 Task: Check the median sale price of condos/co-ops in the last 3 years.
Action: Mouse moved to (1044, 198)
Screenshot: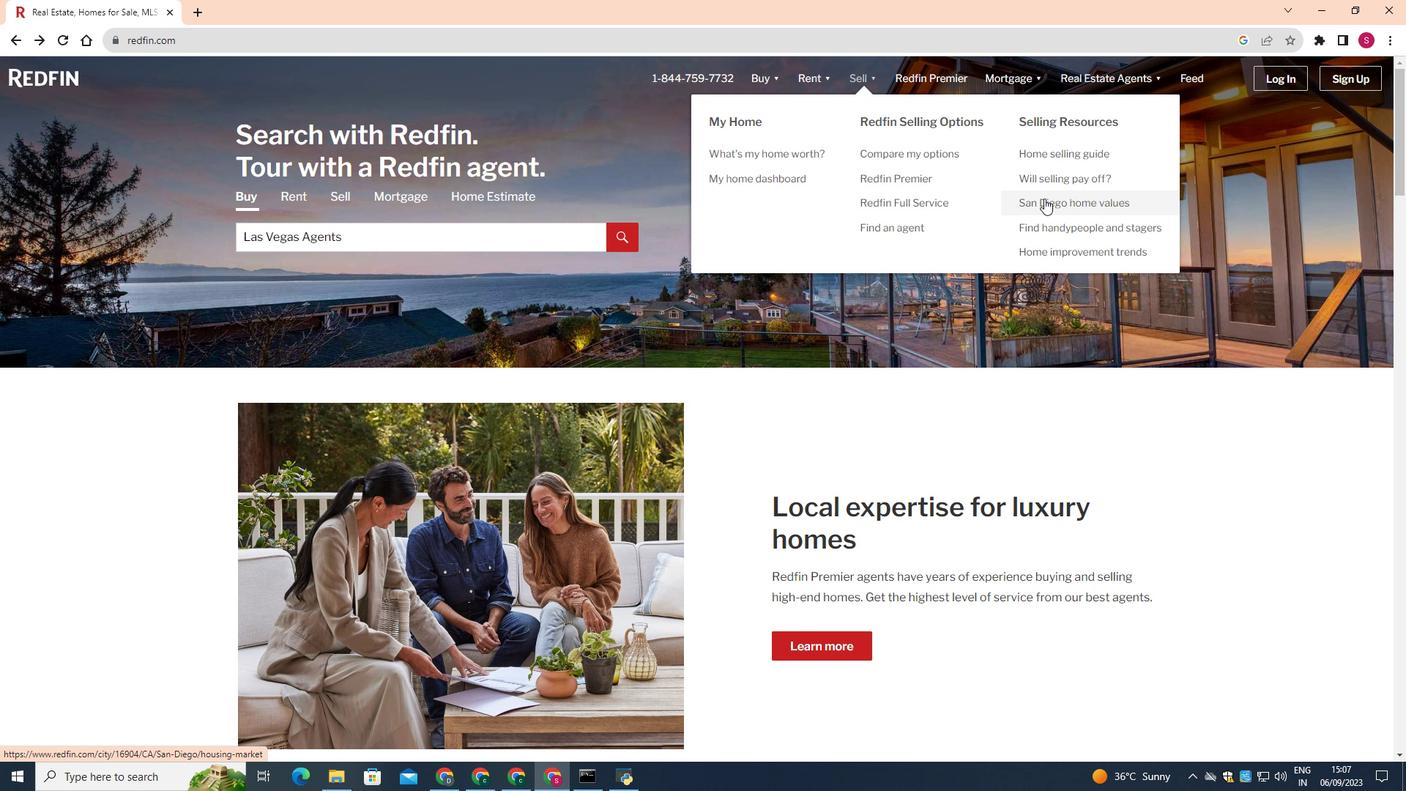 
Action: Mouse pressed left at (1044, 198)
Screenshot: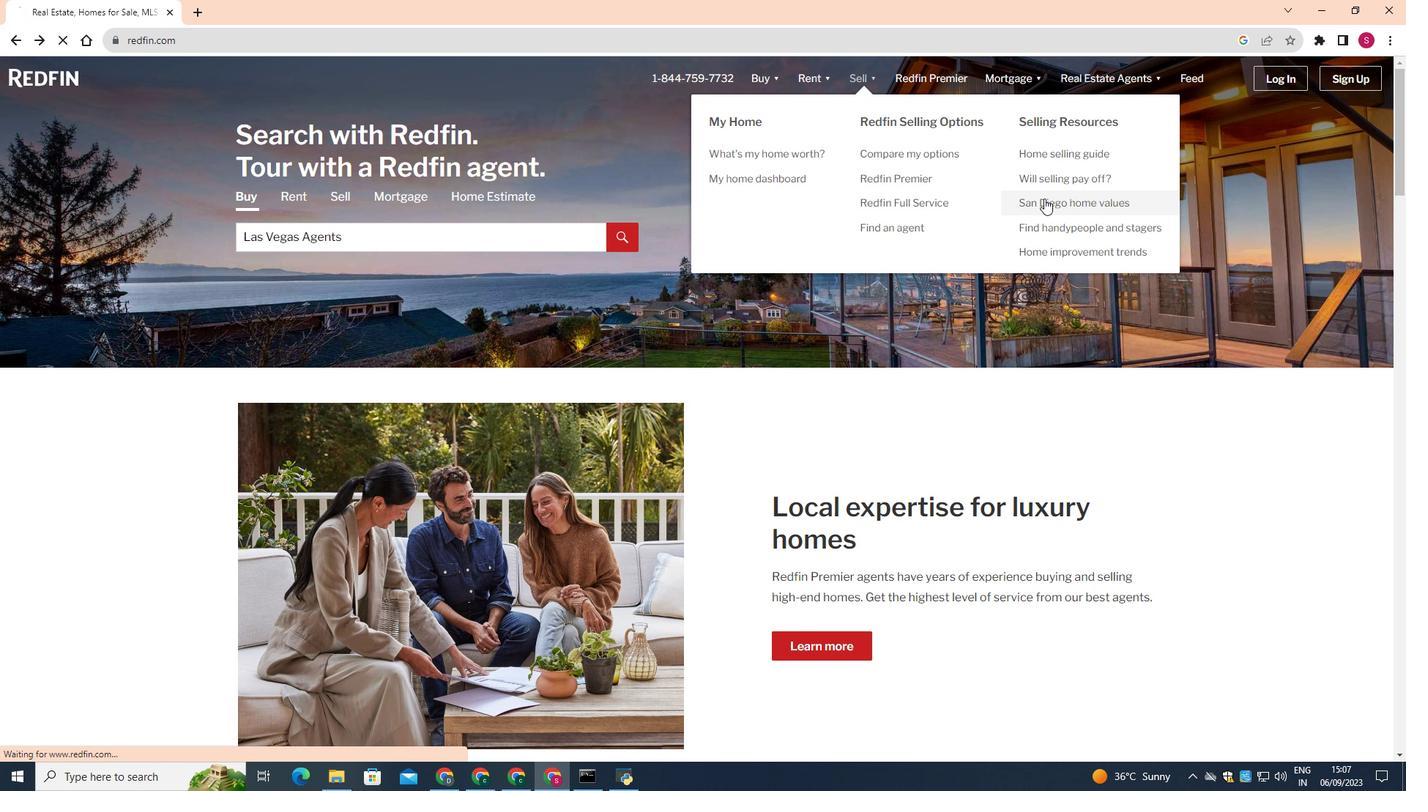
Action: Mouse moved to (359, 534)
Screenshot: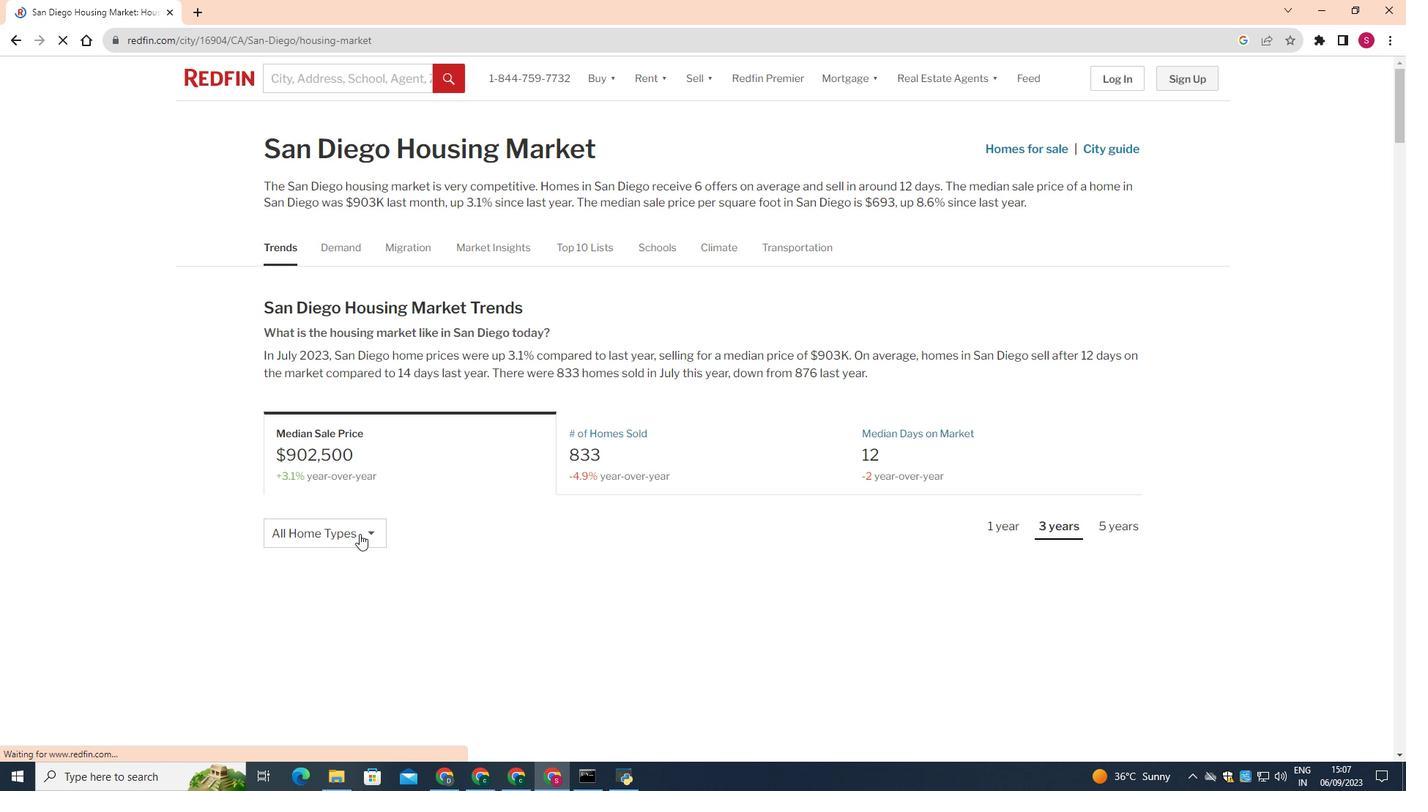 
Action: Mouse pressed left at (359, 534)
Screenshot: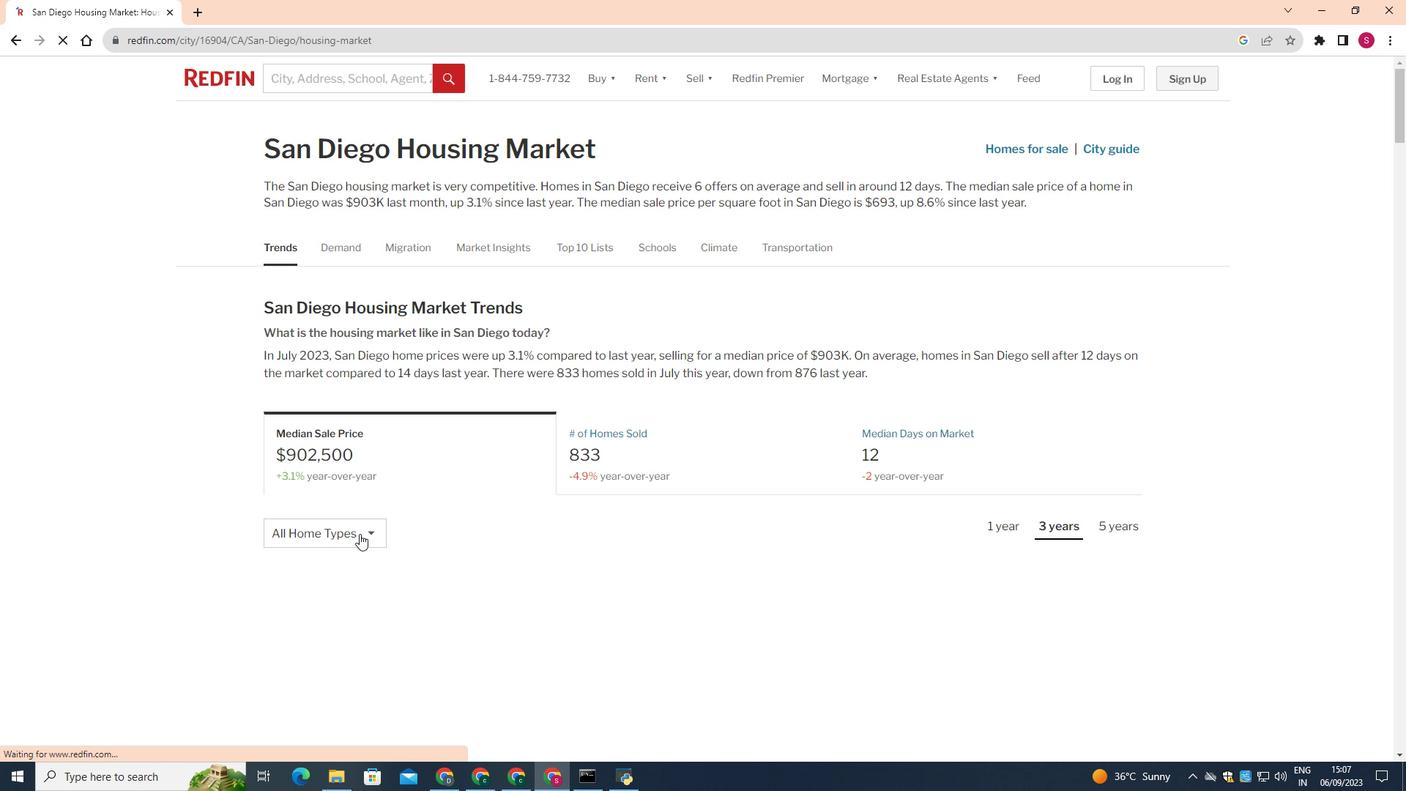 
Action: Mouse moved to (340, 535)
Screenshot: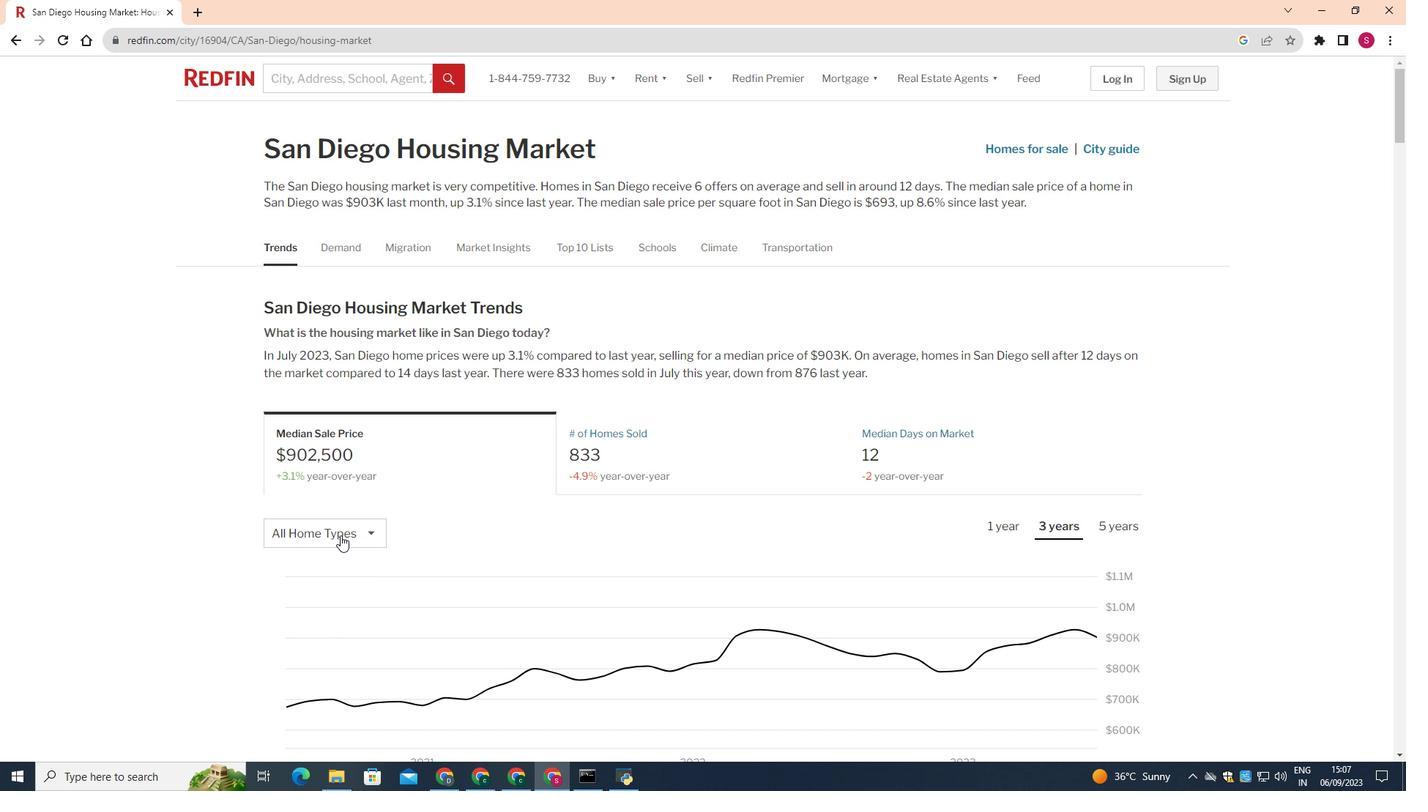 
Action: Mouse pressed left at (340, 535)
Screenshot: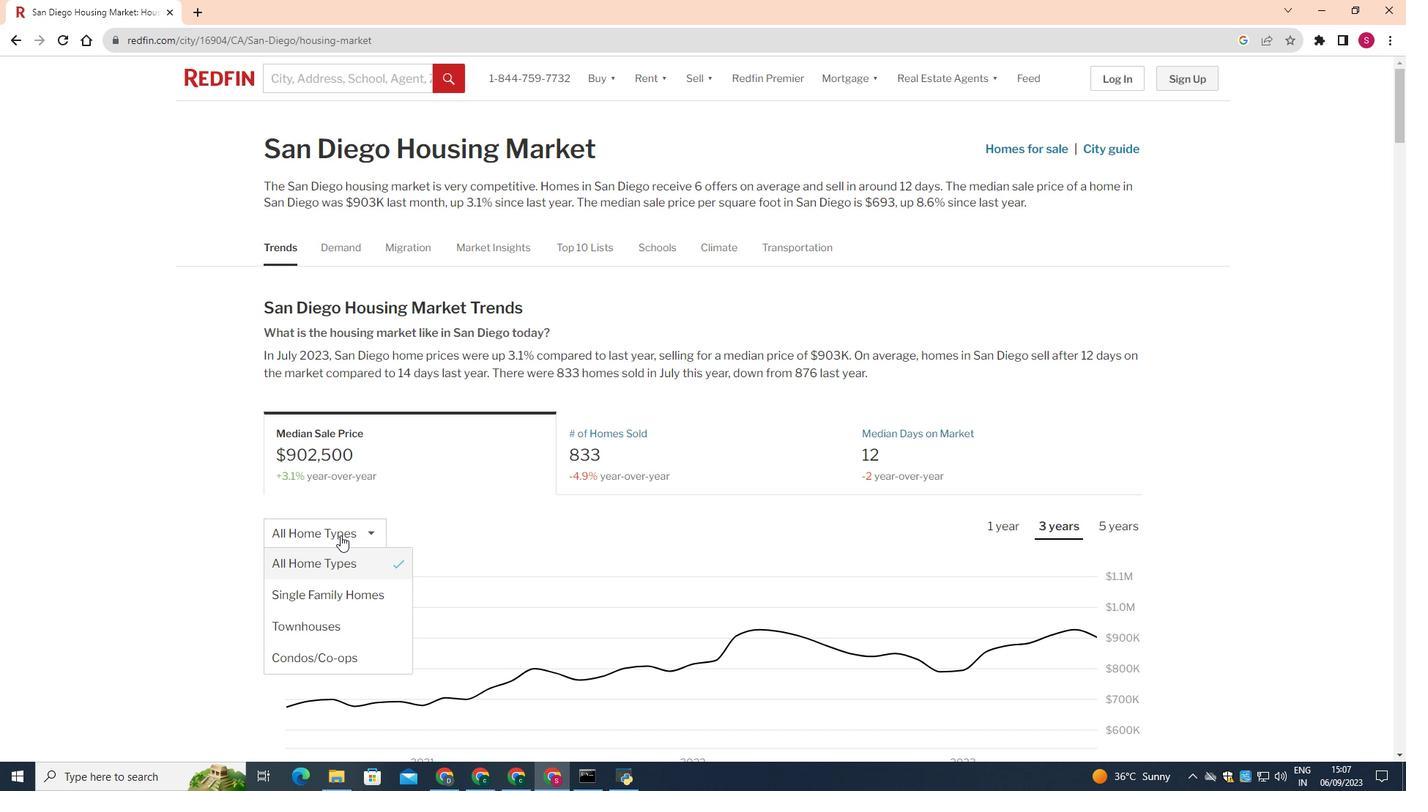 
Action: Mouse moved to (329, 659)
Screenshot: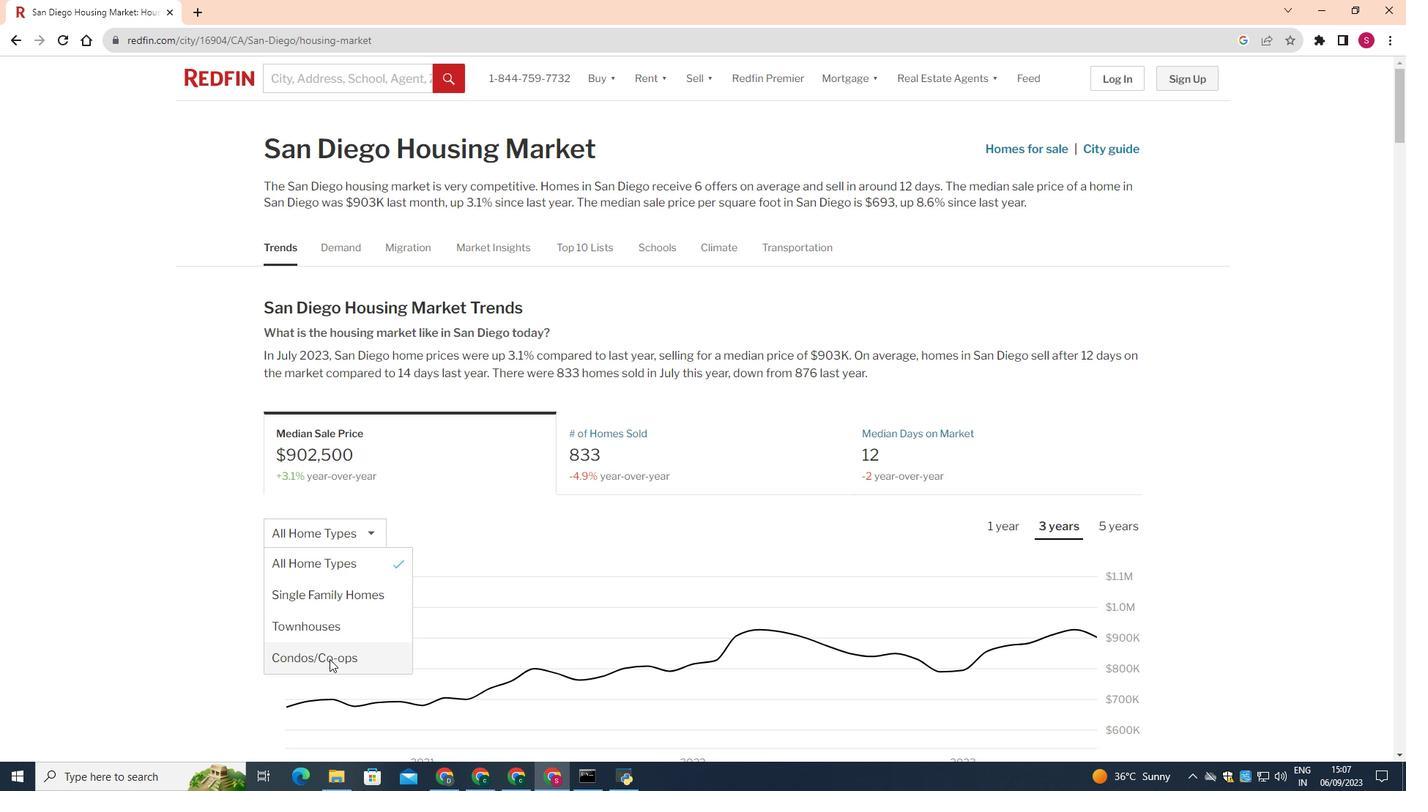 
Action: Mouse pressed left at (329, 659)
Screenshot: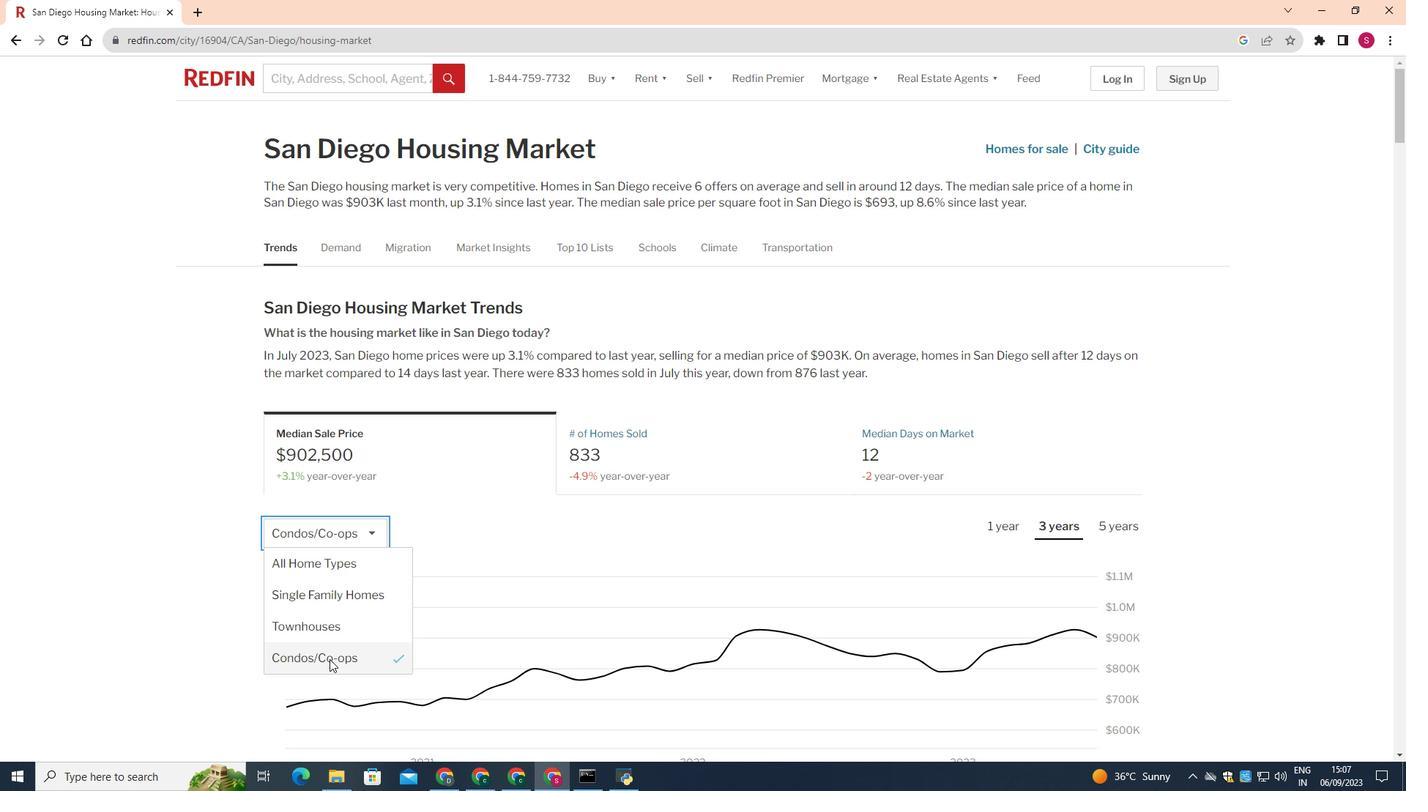 
Action: Mouse moved to (1059, 528)
Screenshot: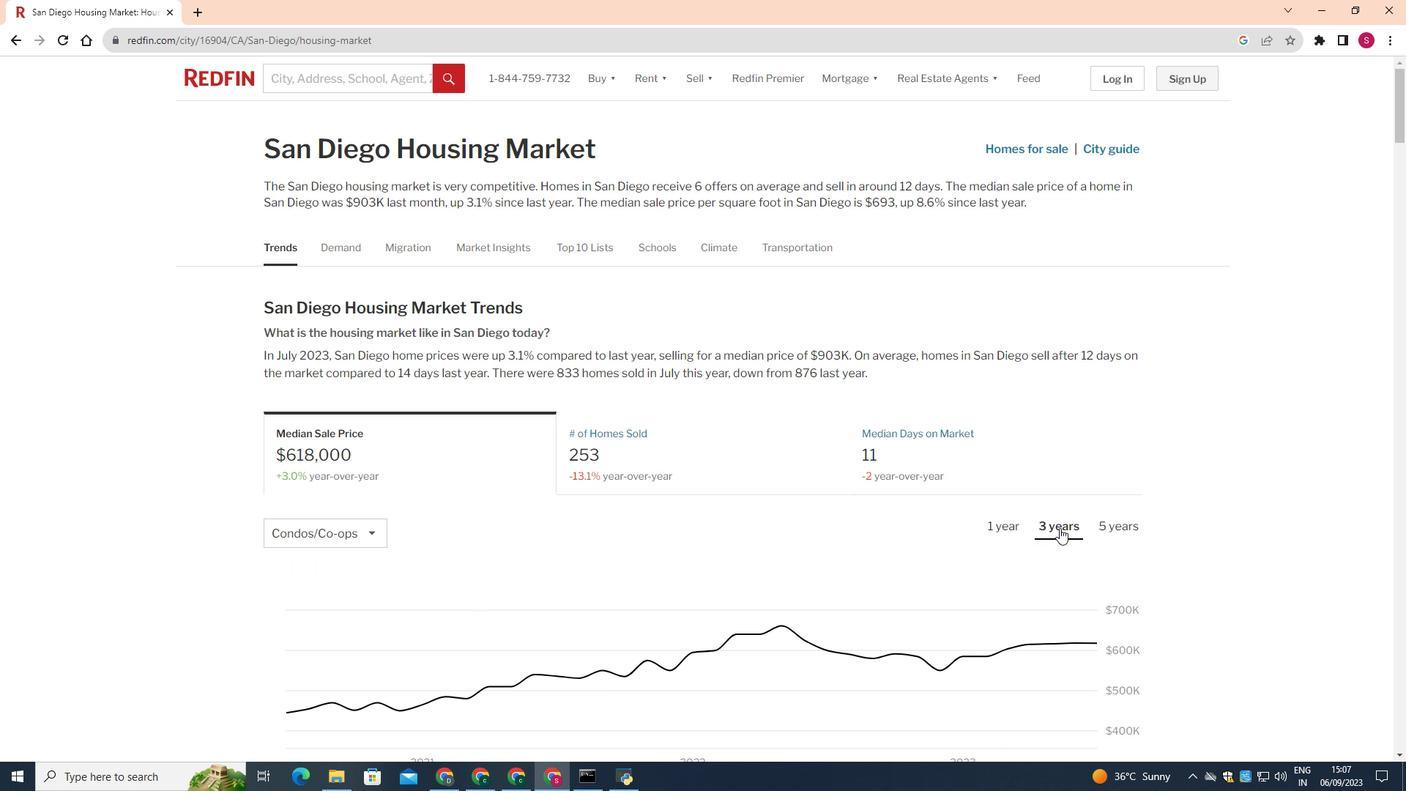 
Action: Mouse pressed left at (1059, 528)
Screenshot: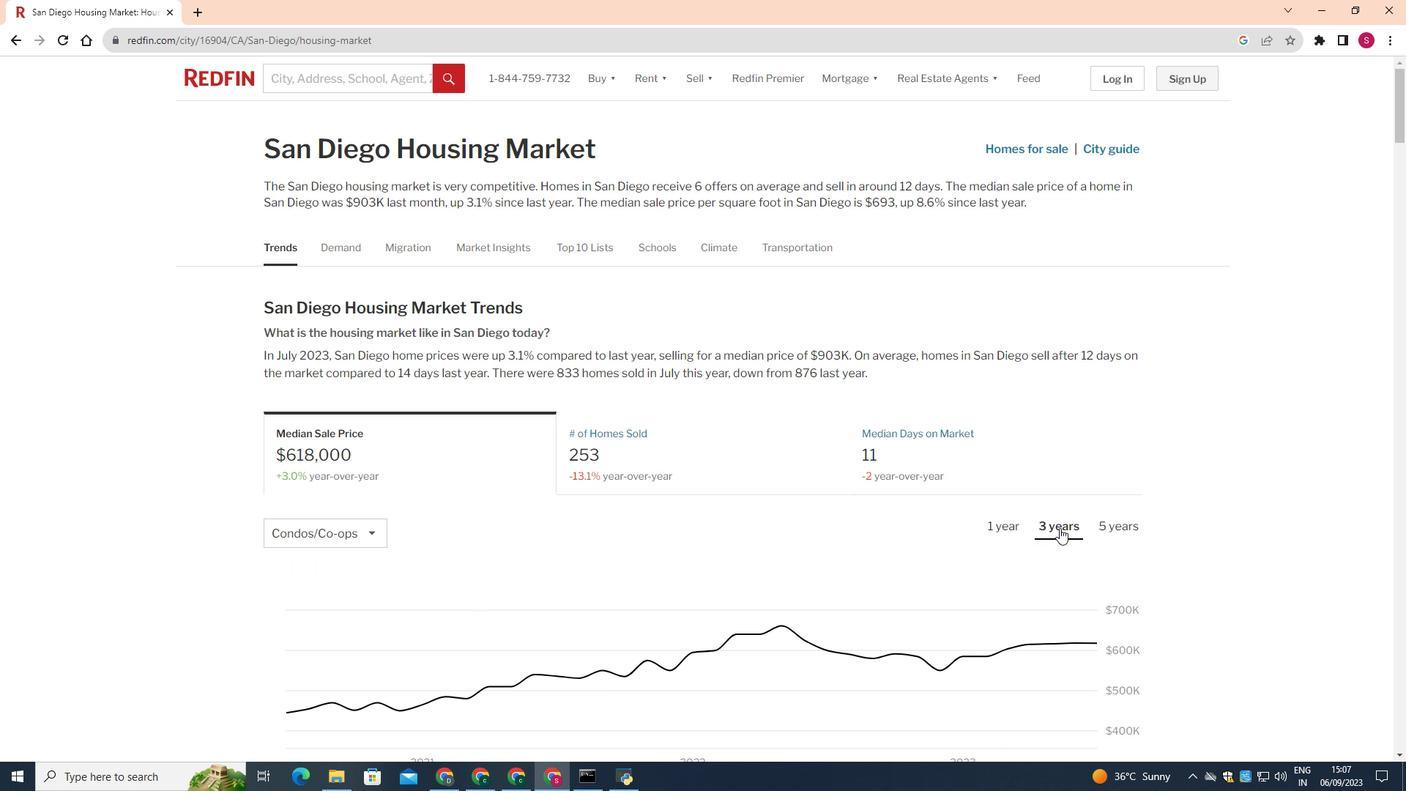
Action: Mouse moved to (969, 534)
Screenshot: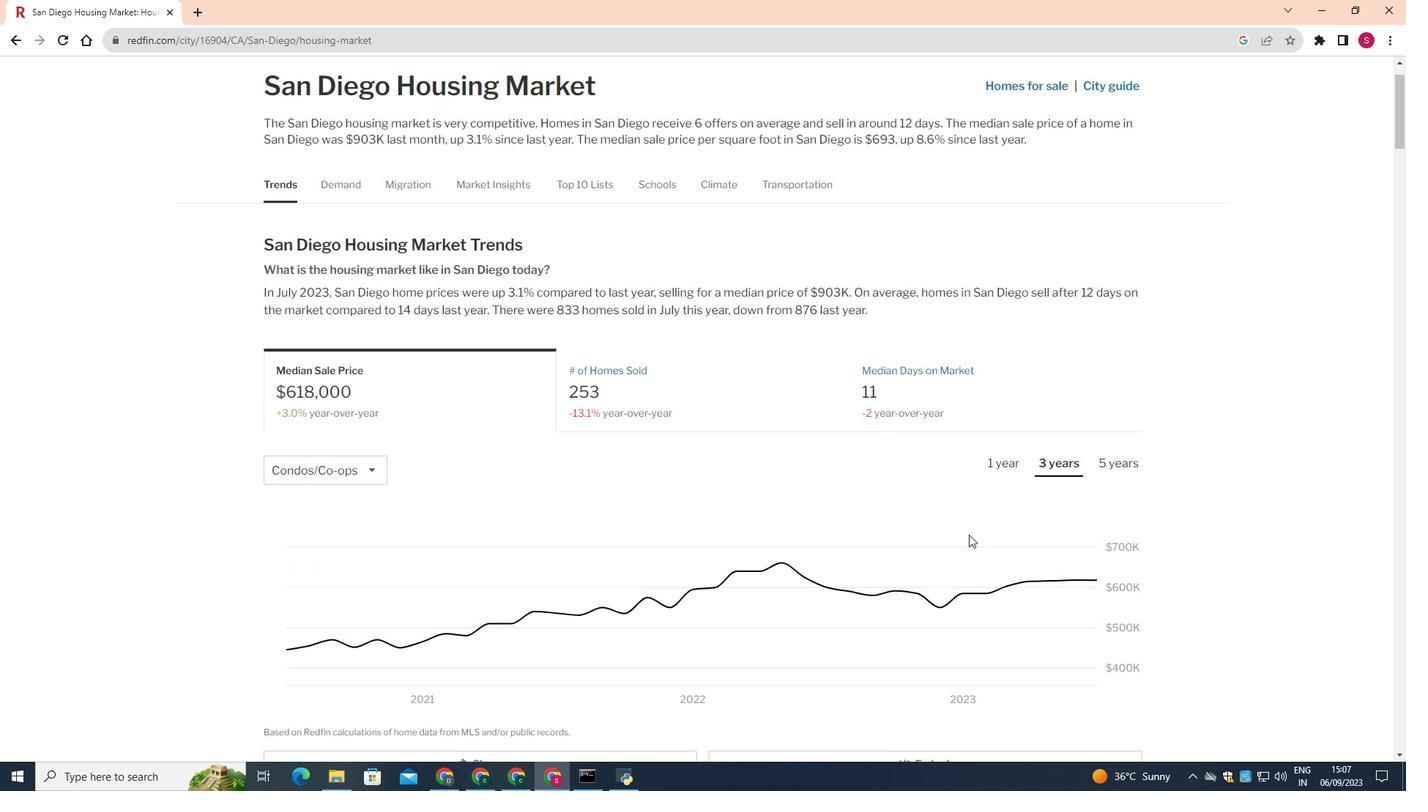 
Action: Mouse scrolled (969, 534) with delta (0, 0)
Screenshot: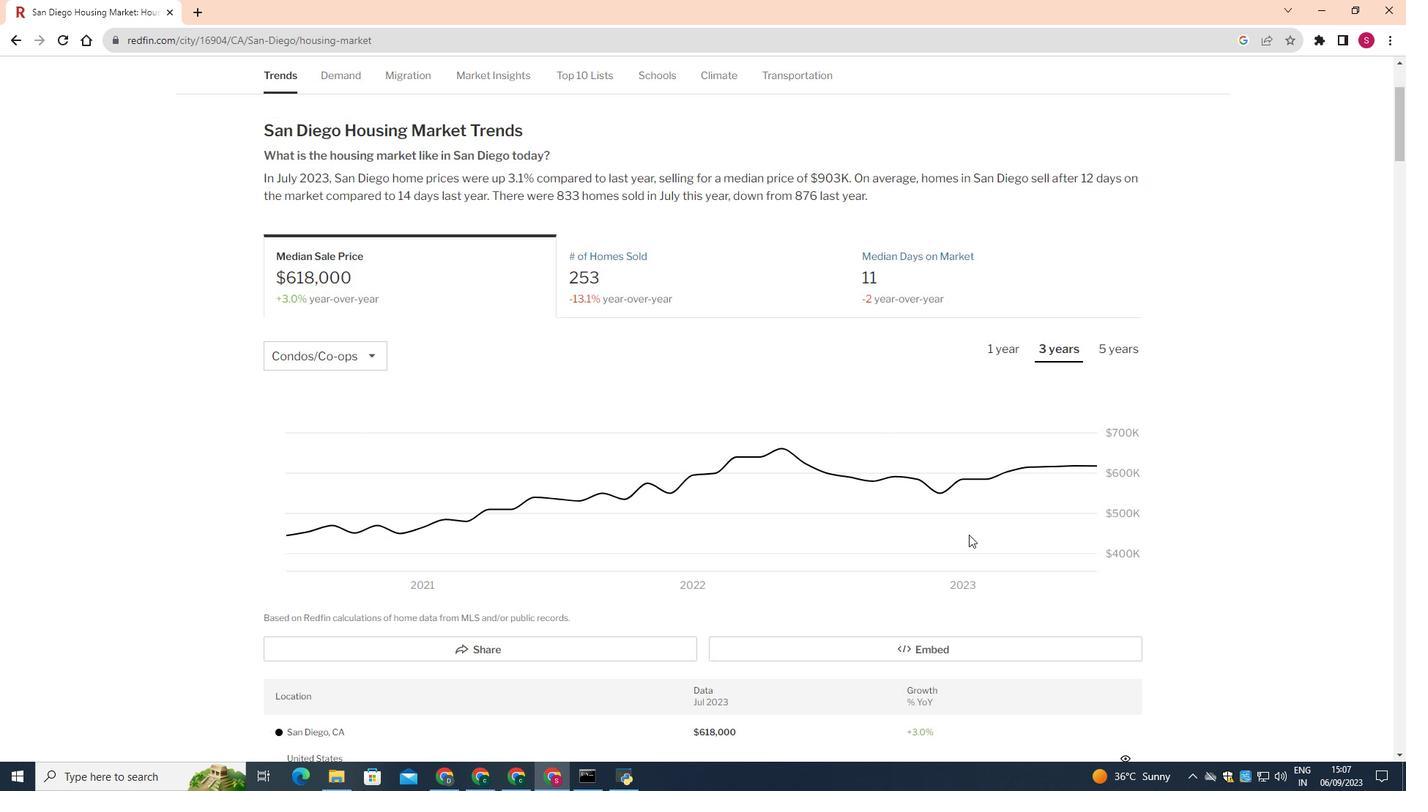 
Action: Mouse scrolled (969, 534) with delta (0, 0)
Screenshot: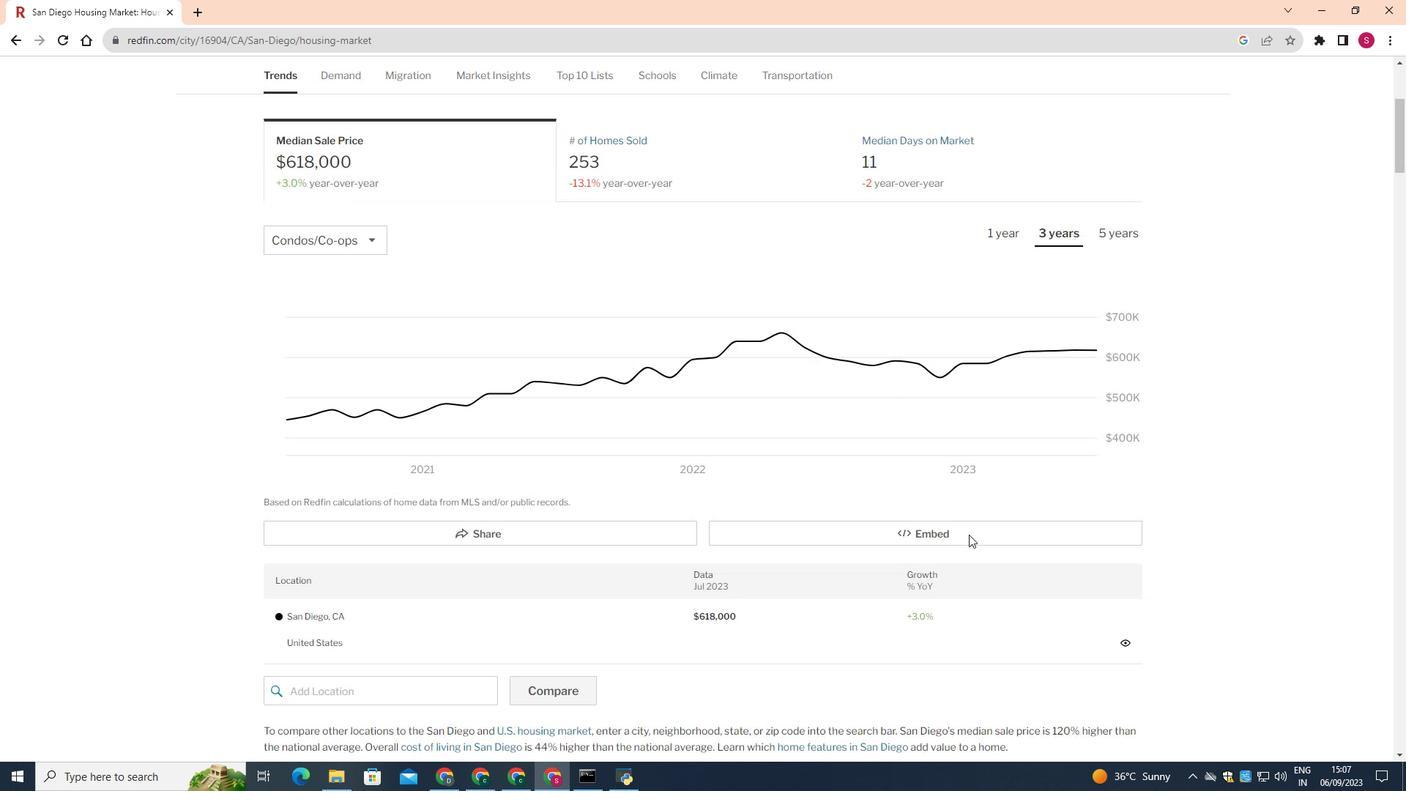 
Action: Mouse scrolled (969, 534) with delta (0, 0)
Screenshot: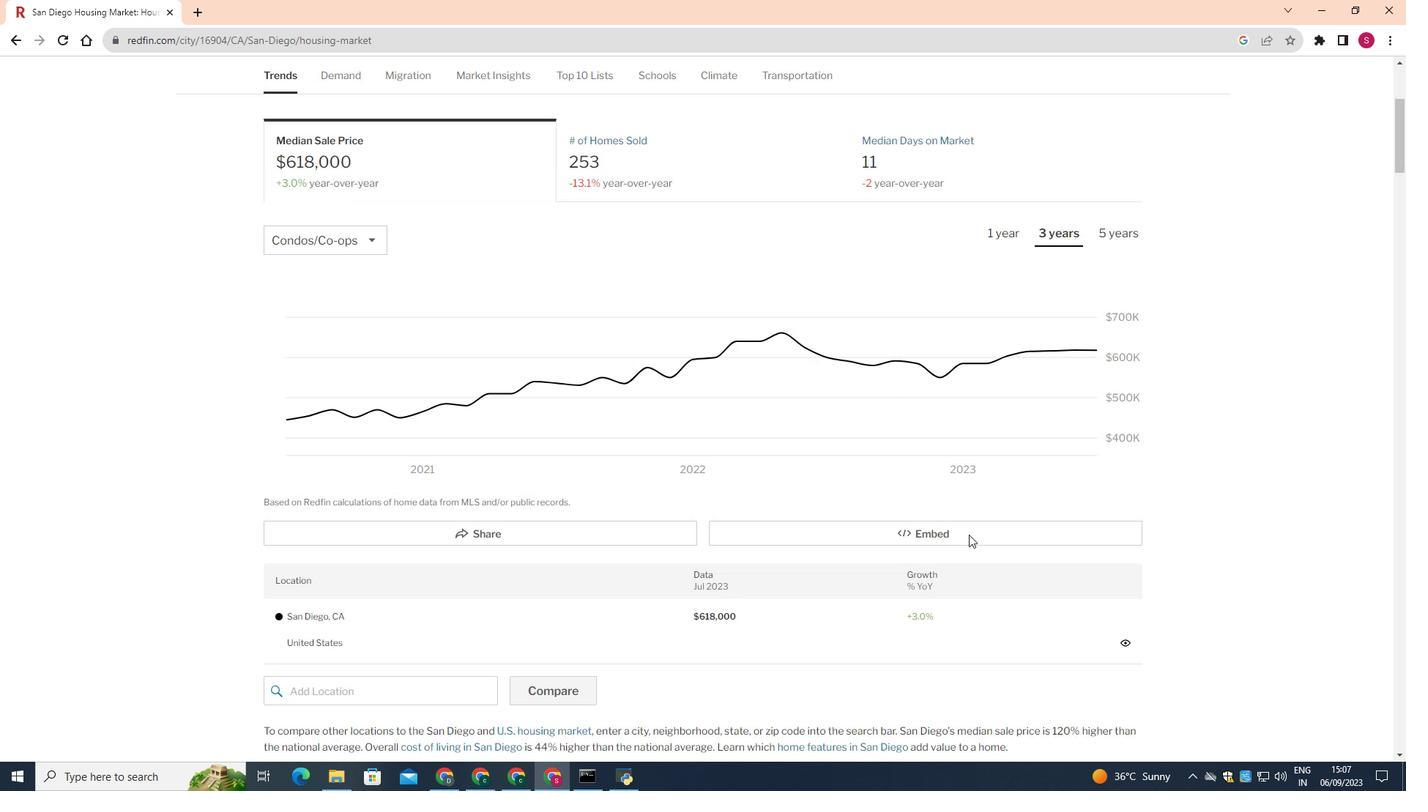 
Action: Mouse scrolled (969, 534) with delta (0, 0)
Screenshot: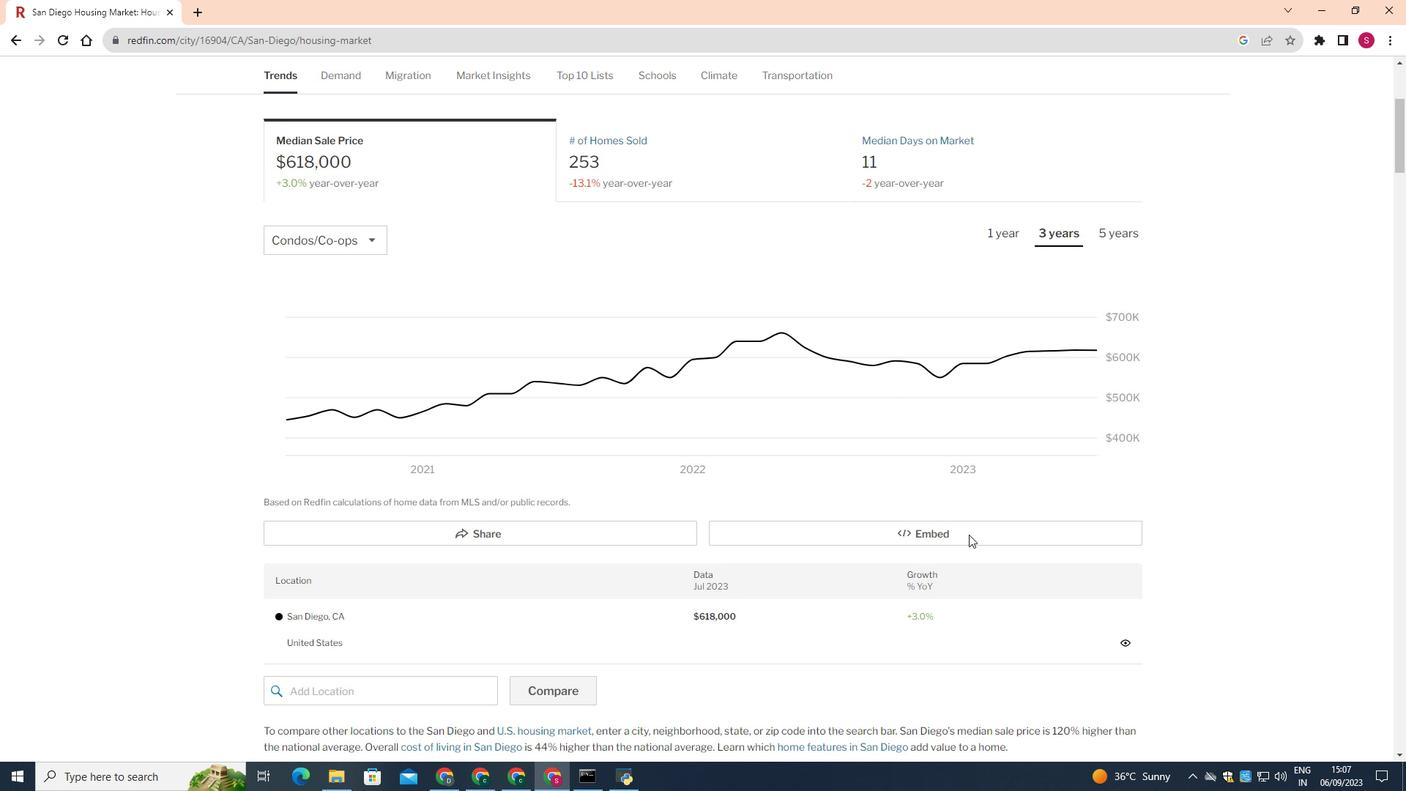 
